 Task: Click Aol.
Action: Mouse moved to (481, 45)
Screenshot: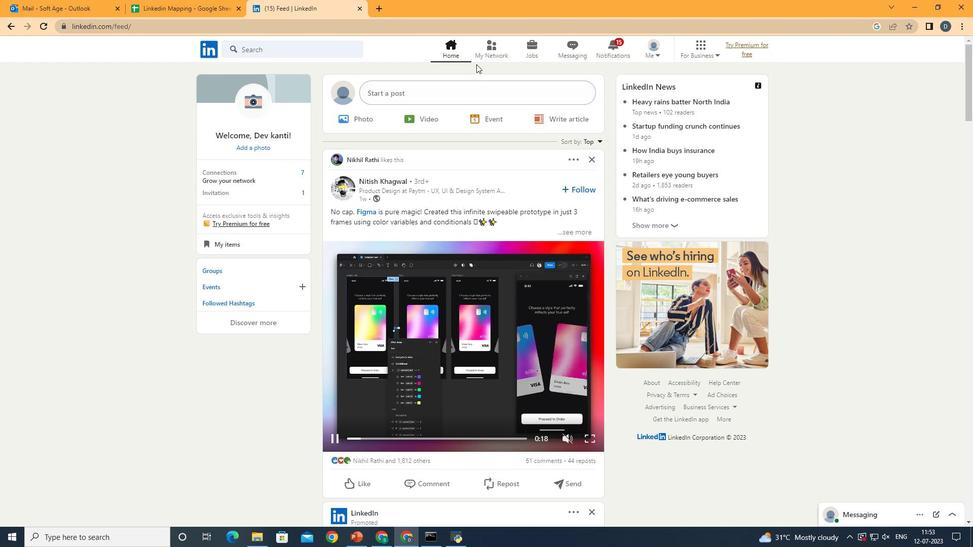 
Action: Mouse pressed left at (481, 45)
Screenshot: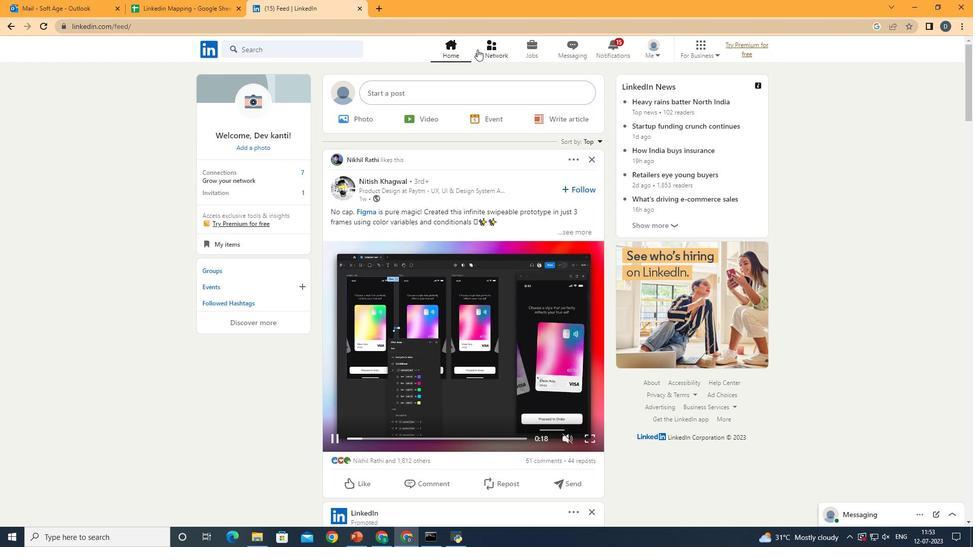 
Action: Mouse moved to (332, 122)
Screenshot: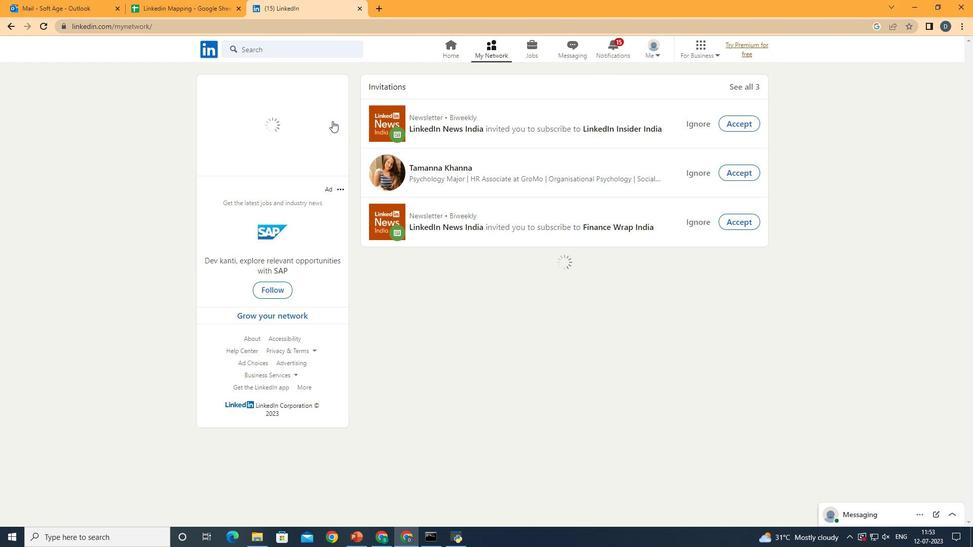 
Action: Mouse pressed left at (332, 122)
Screenshot: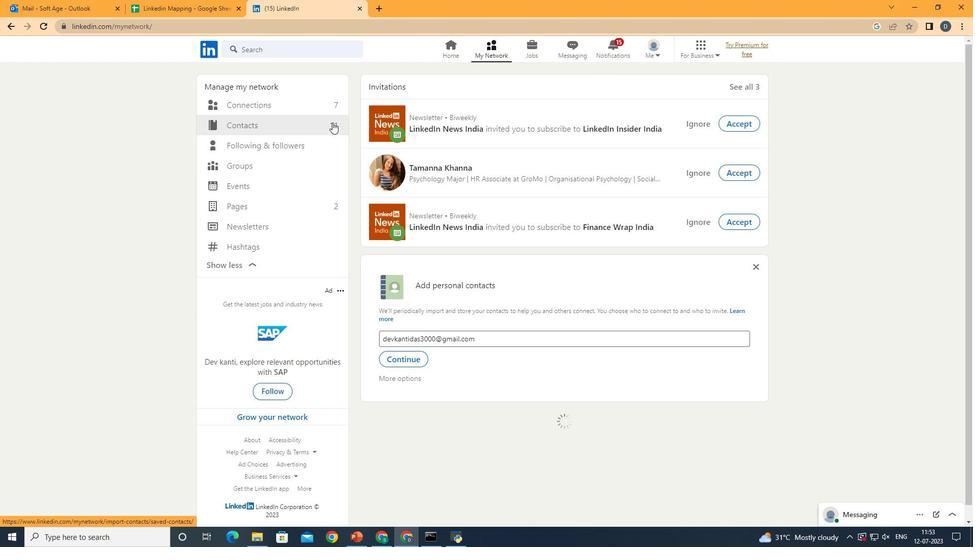 
Action: Mouse moved to (683, 121)
Screenshot: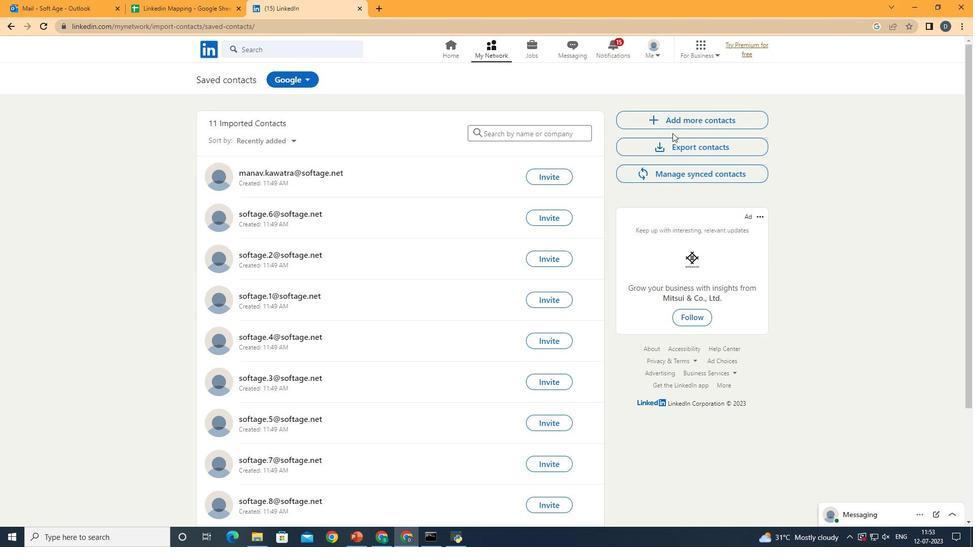
Action: Mouse pressed left at (683, 121)
Screenshot: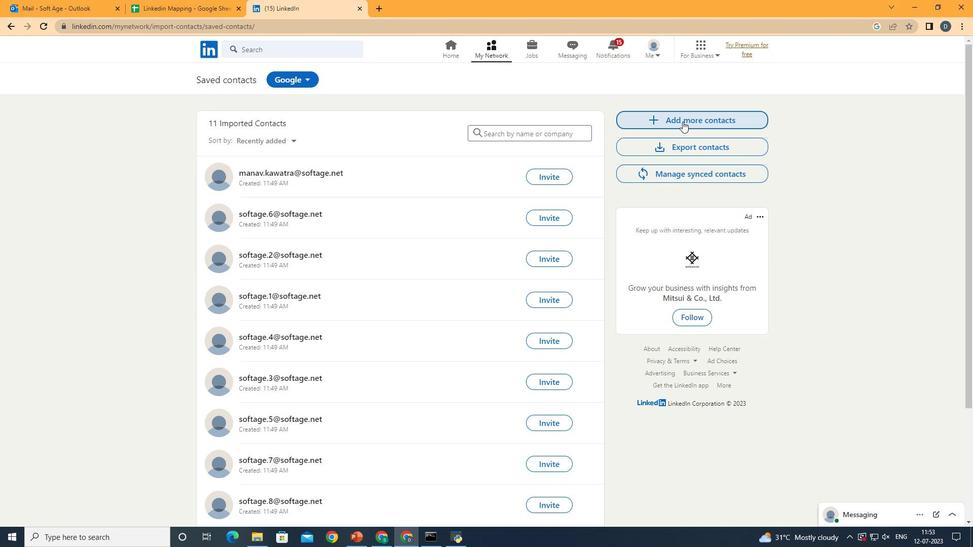 
Action: Mouse moved to (567, 275)
Screenshot: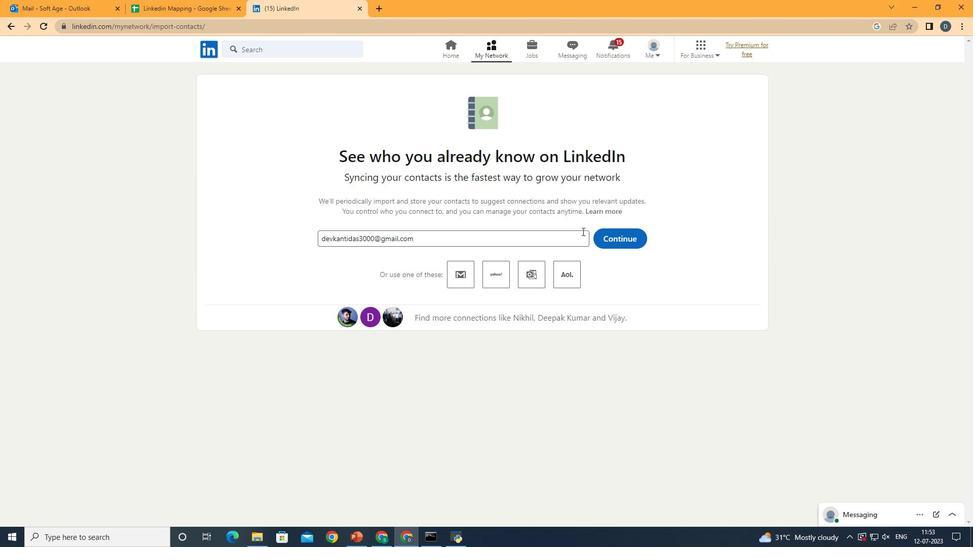 
Action: Mouse pressed left at (567, 275)
Screenshot: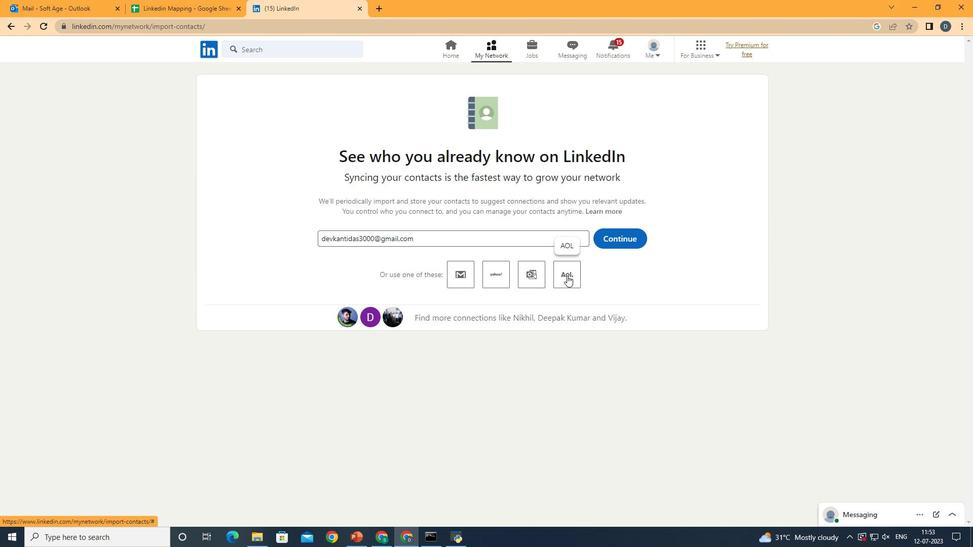 
Action: Mouse moved to (649, 157)
Screenshot: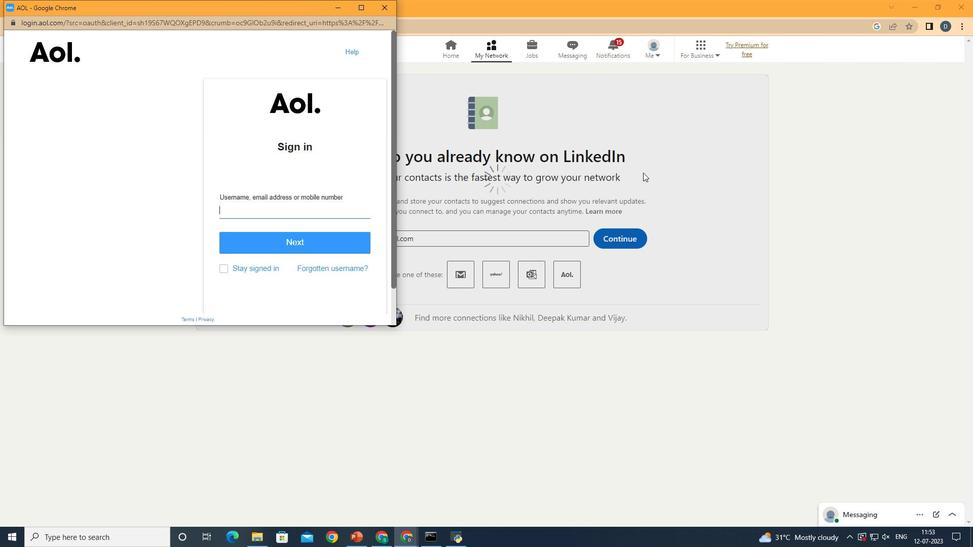 
